 Task: Learn more about audio event
Action: Mouse moved to (705, 76)
Screenshot: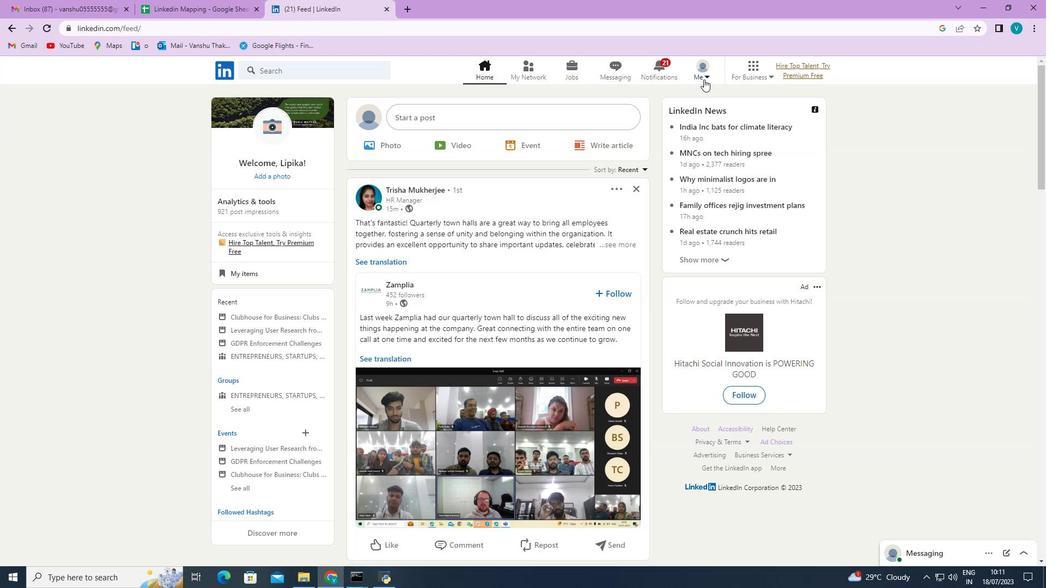 
Action: Mouse pressed left at (705, 76)
Screenshot: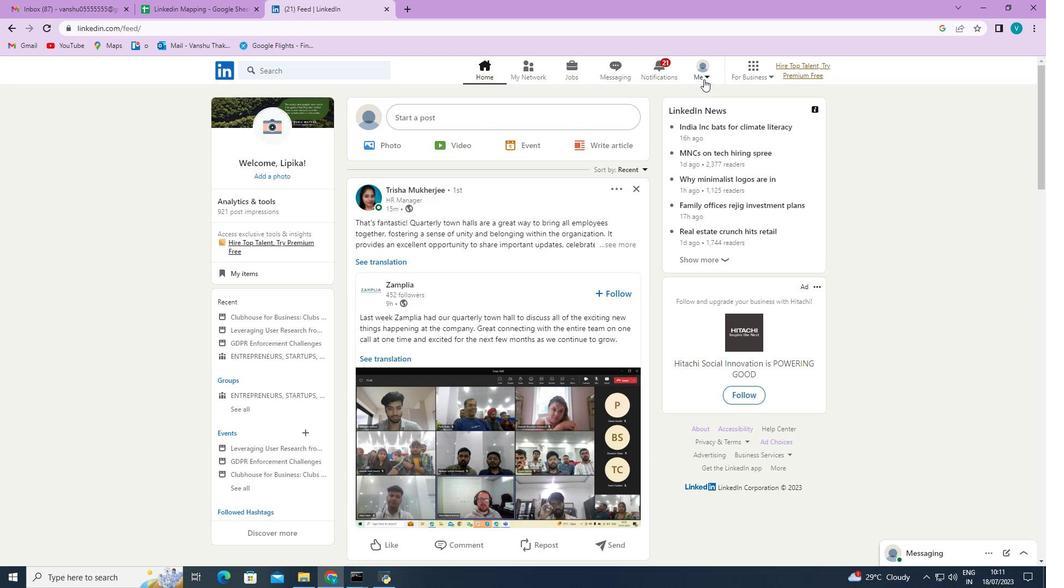 
Action: Mouse moved to (684, 130)
Screenshot: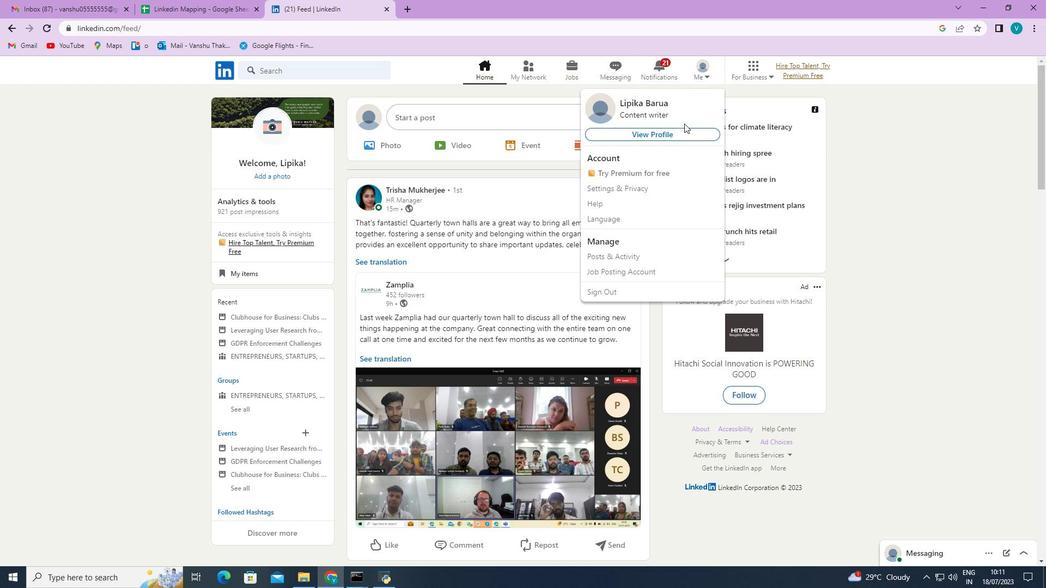 
Action: Mouse pressed left at (684, 130)
Screenshot: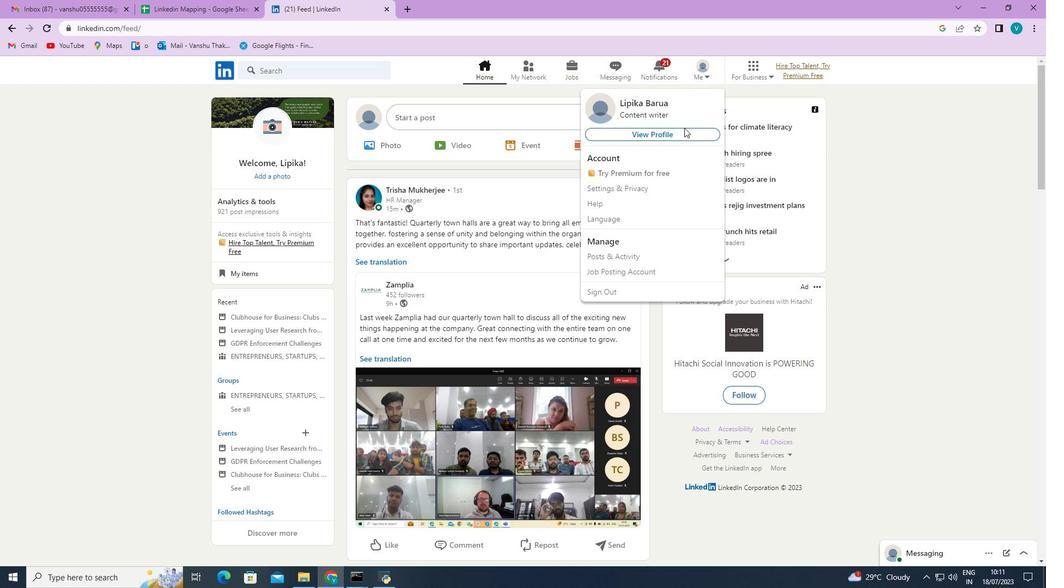 
Action: Mouse moved to (589, 234)
Screenshot: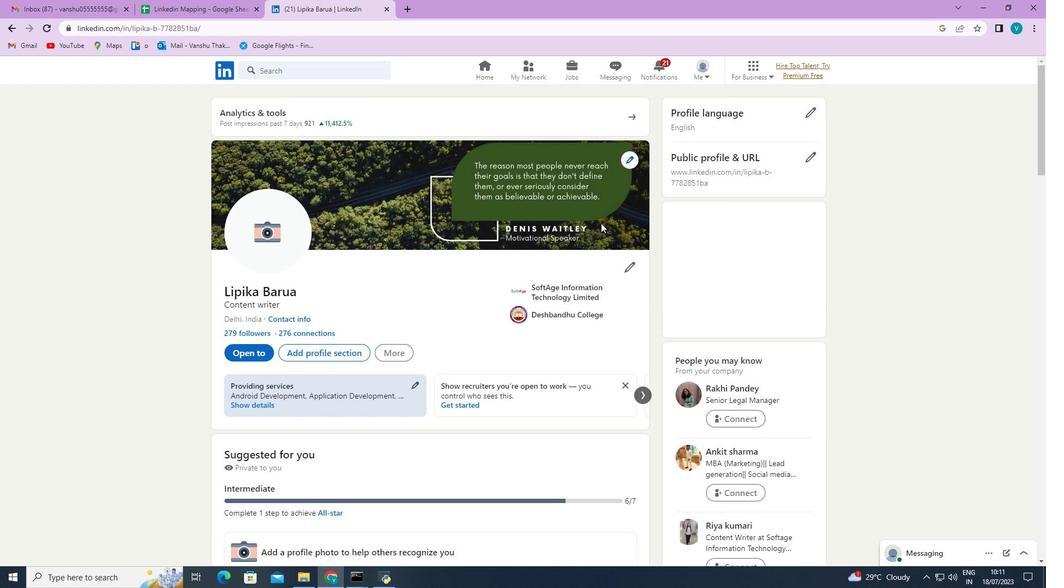 
Action: Mouse scrolled (589, 234) with delta (0, 0)
Screenshot: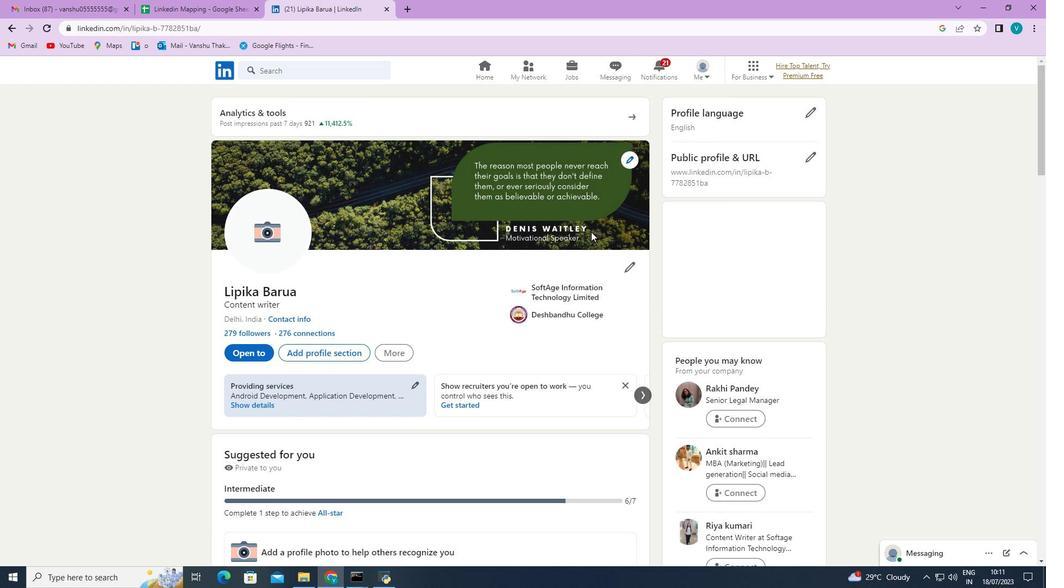 
Action: Mouse scrolled (589, 234) with delta (0, 0)
Screenshot: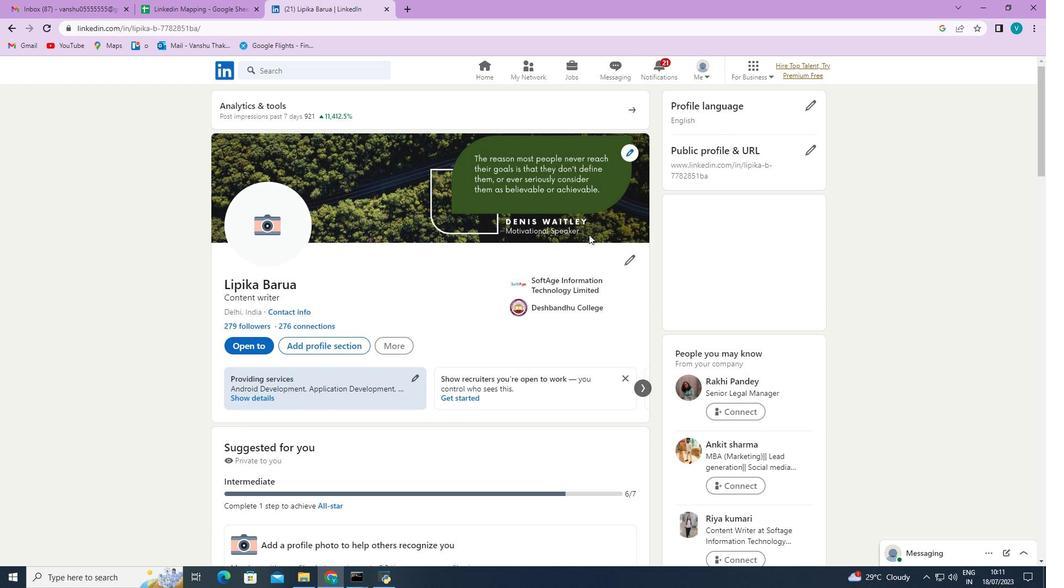
Action: Mouse scrolled (589, 234) with delta (0, 0)
Screenshot: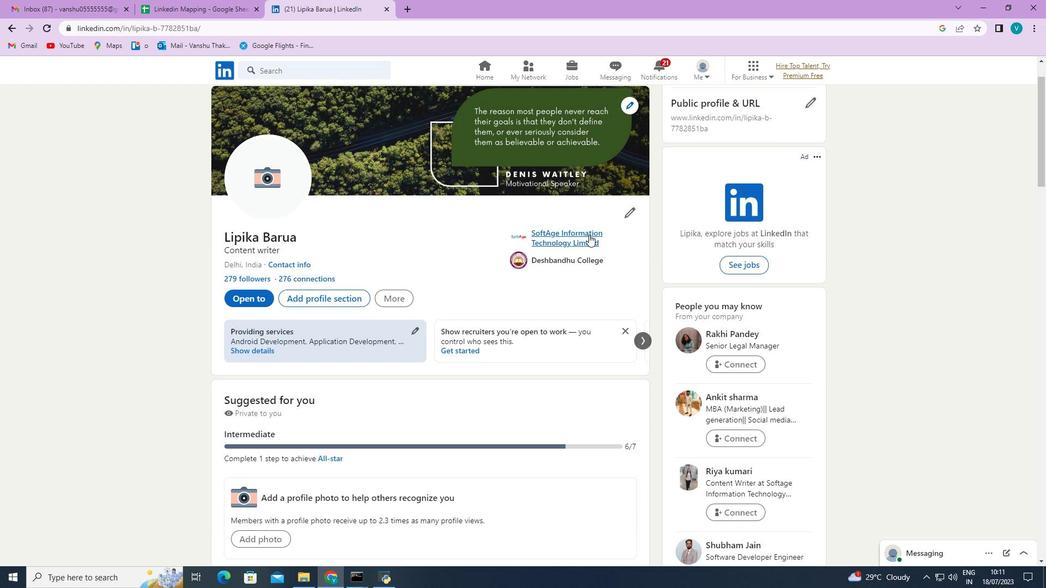 
Action: Mouse scrolled (589, 234) with delta (0, 0)
Screenshot: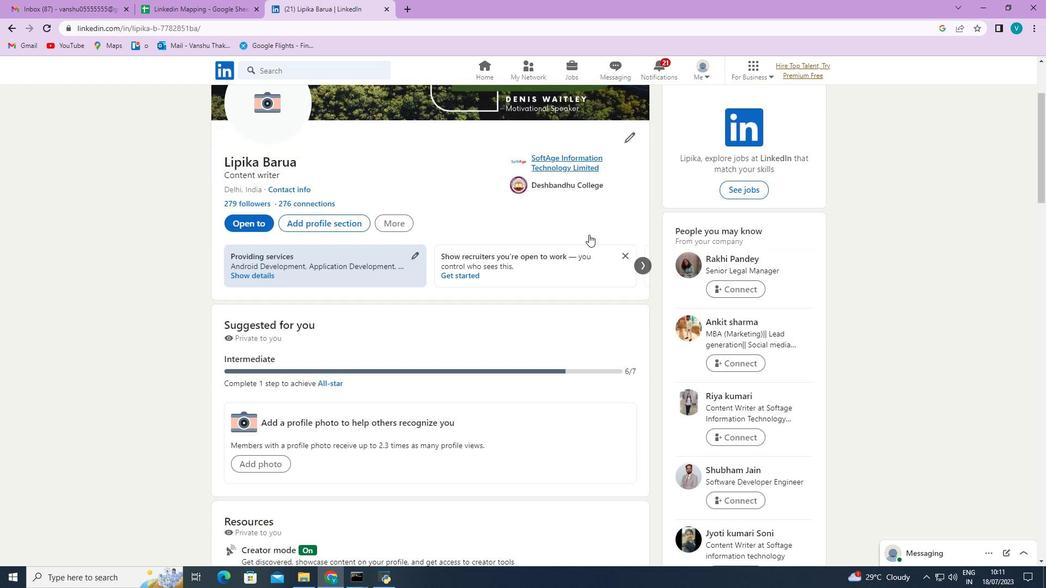 
Action: Mouse scrolled (589, 234) with delta (0, 0)
Screenshot: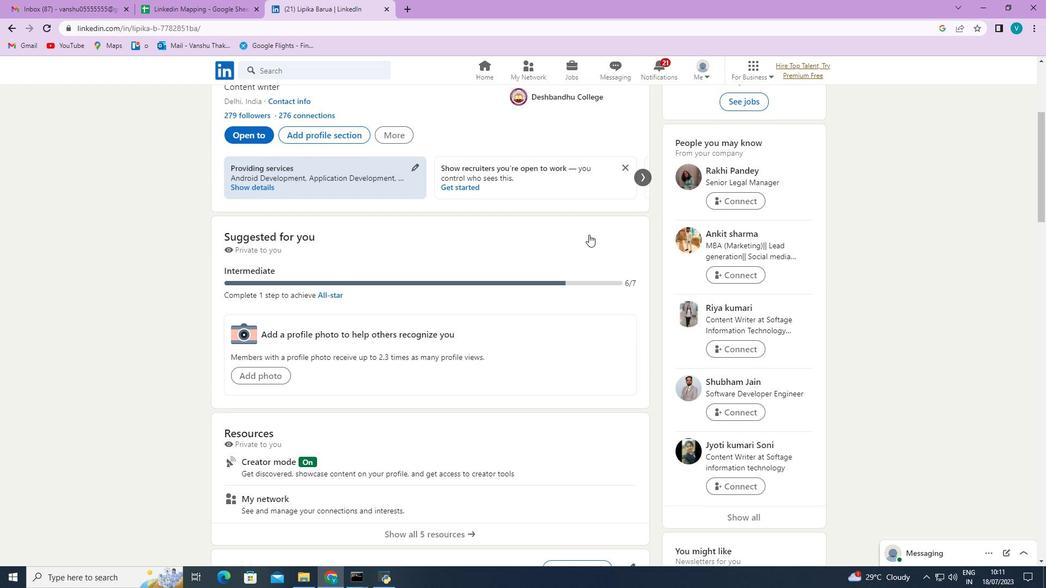 
Action: Mouse moved to (280, 405)
Screenshot: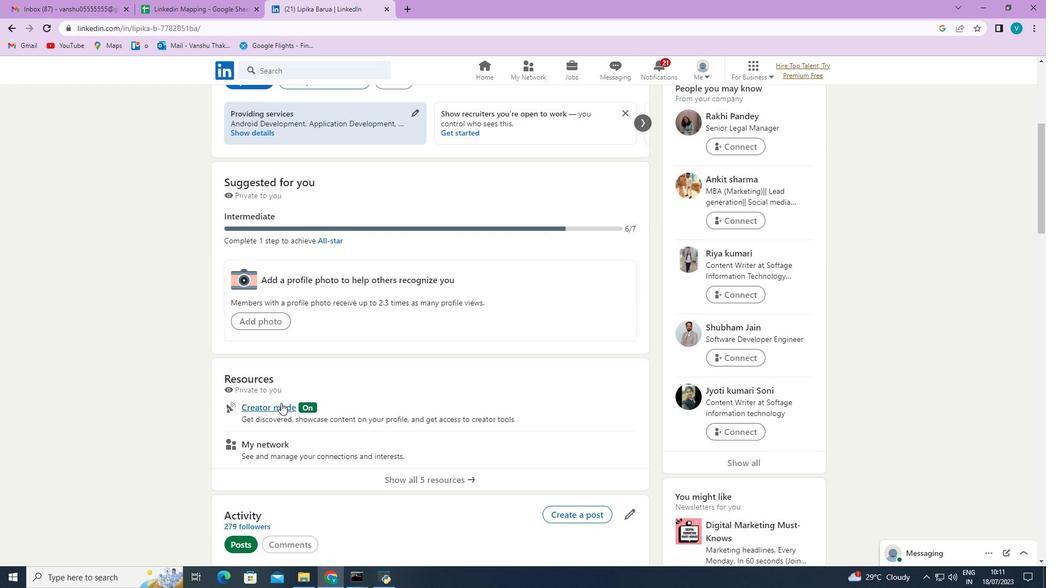 
Action: Mouse pressed left at (280, 405)
Screenshot: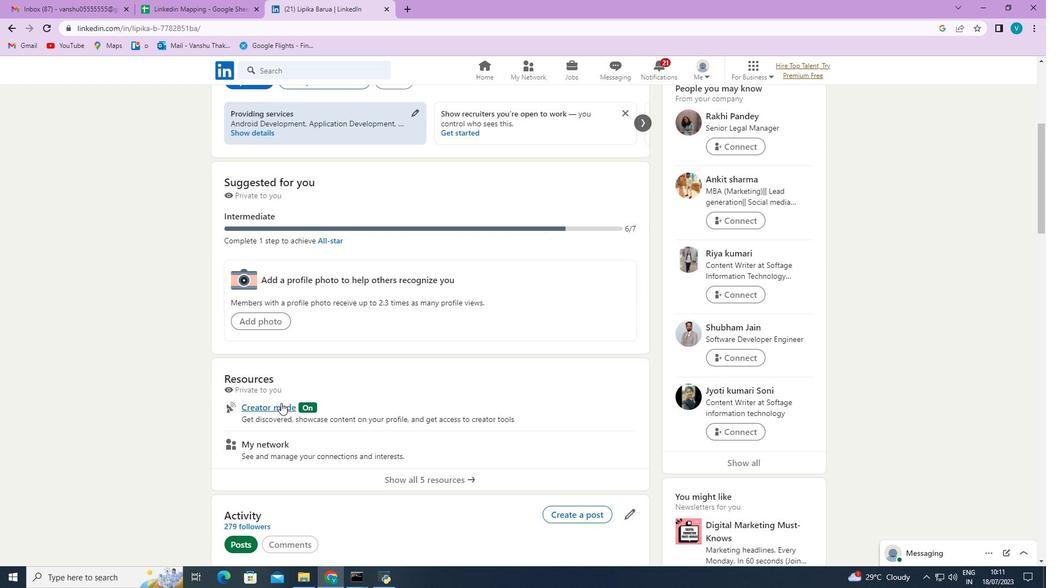 
Action: Mouse scrolled (280, 404) with delta (0, 0)
Screenshot: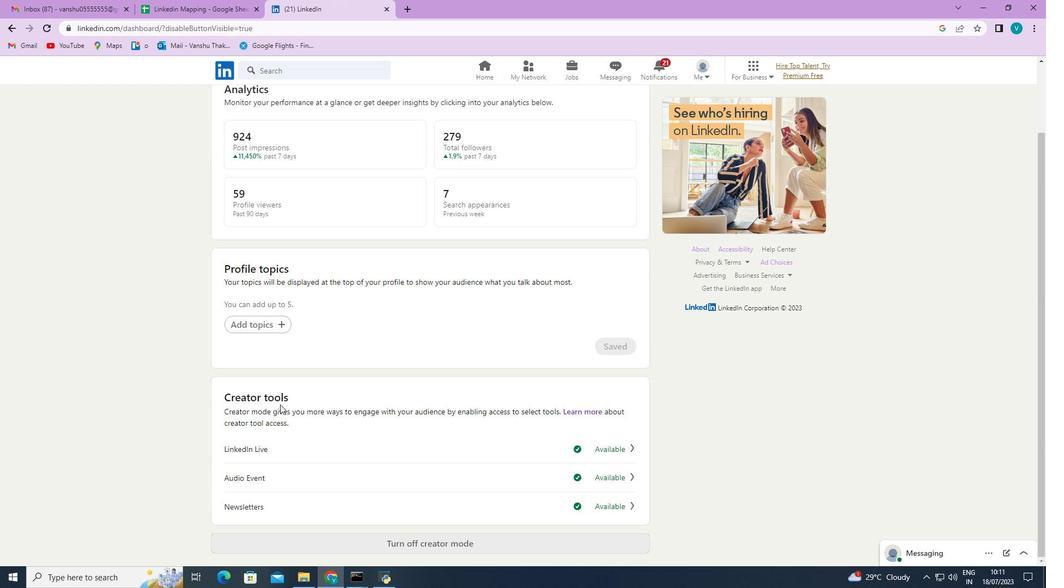 
Action: Mouse moved to (604, 478)
Screenshot: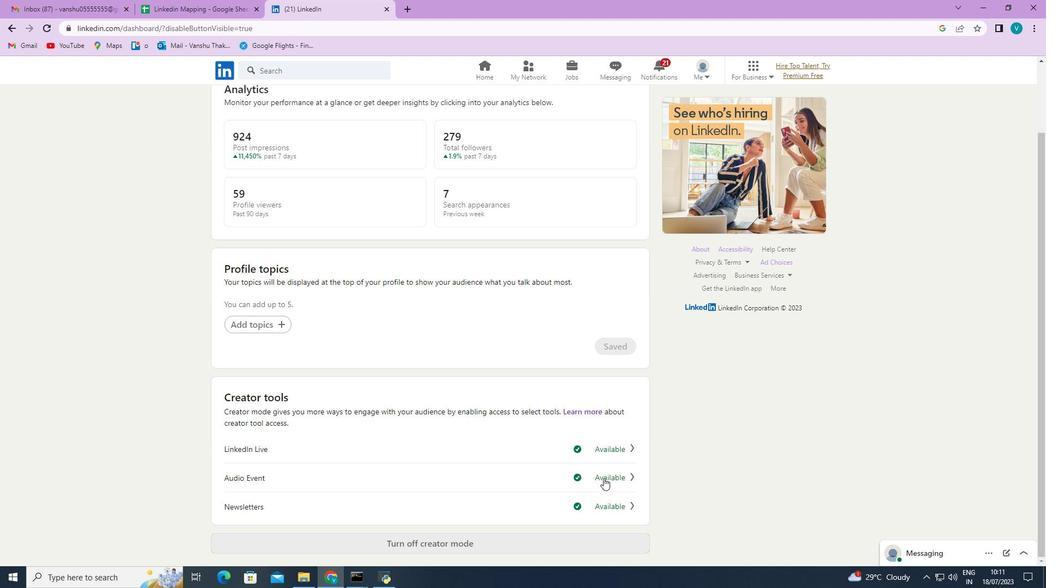 
Action: Mouse pressed left at (604, 478)
Screenshot: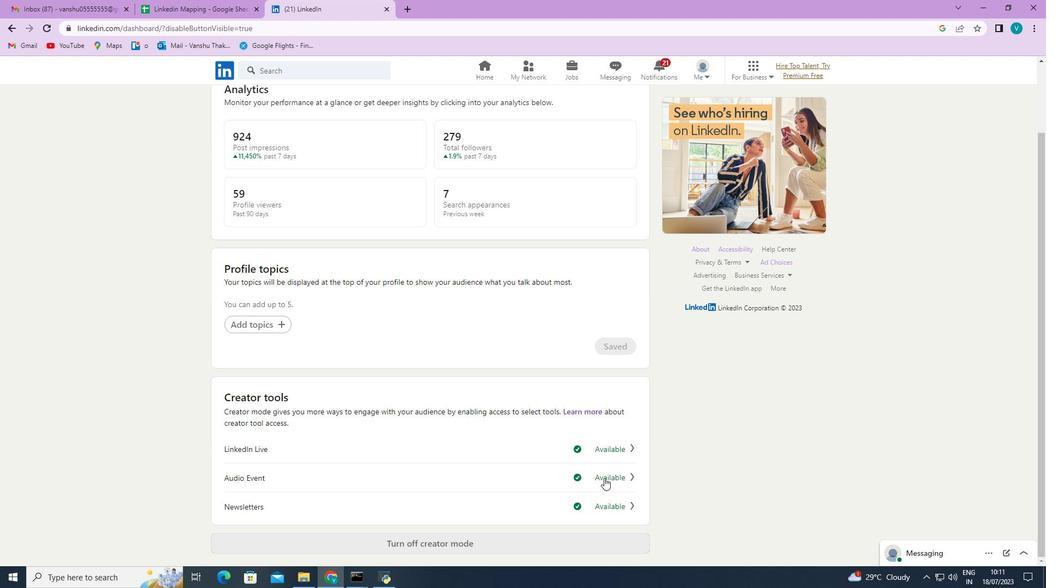 
Action: Mouse moved to (546, 258)
Screenshot: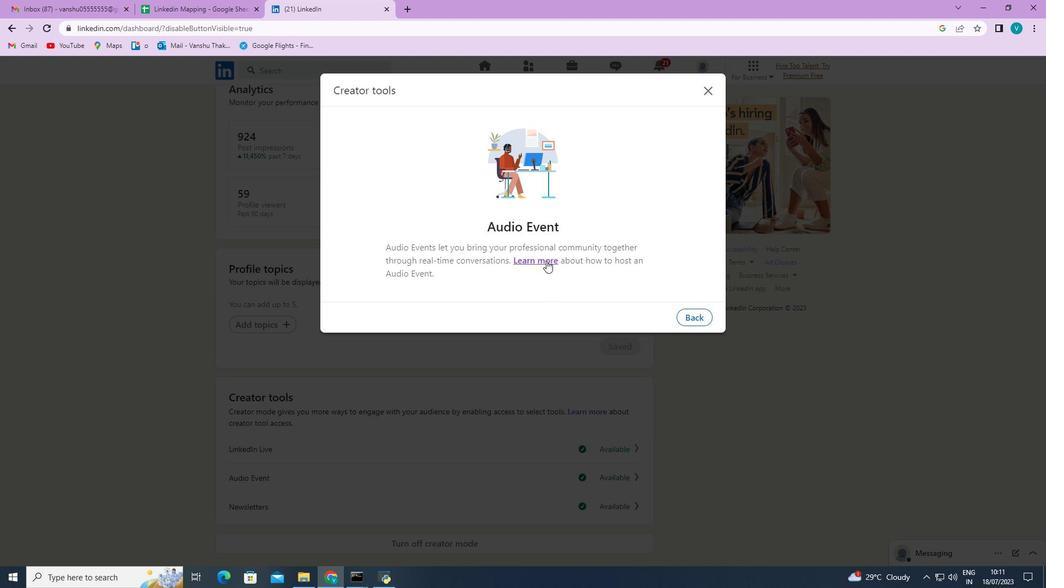 
Action: Mouse pressed left at (546, 258)
Screenshot: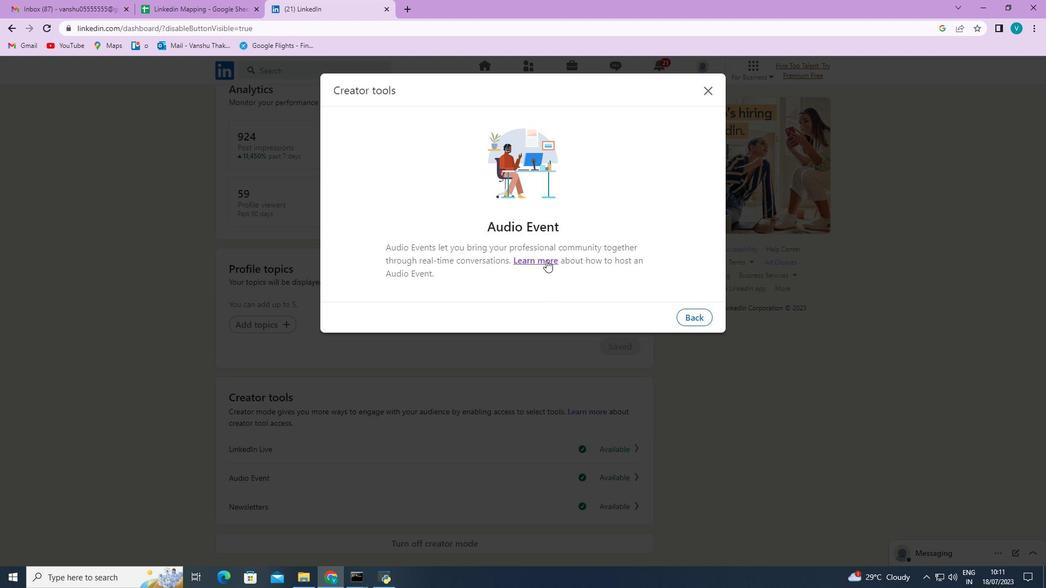 
Action: Mouse scrolled (546, 257) with delta (0, 0)
Screenshot: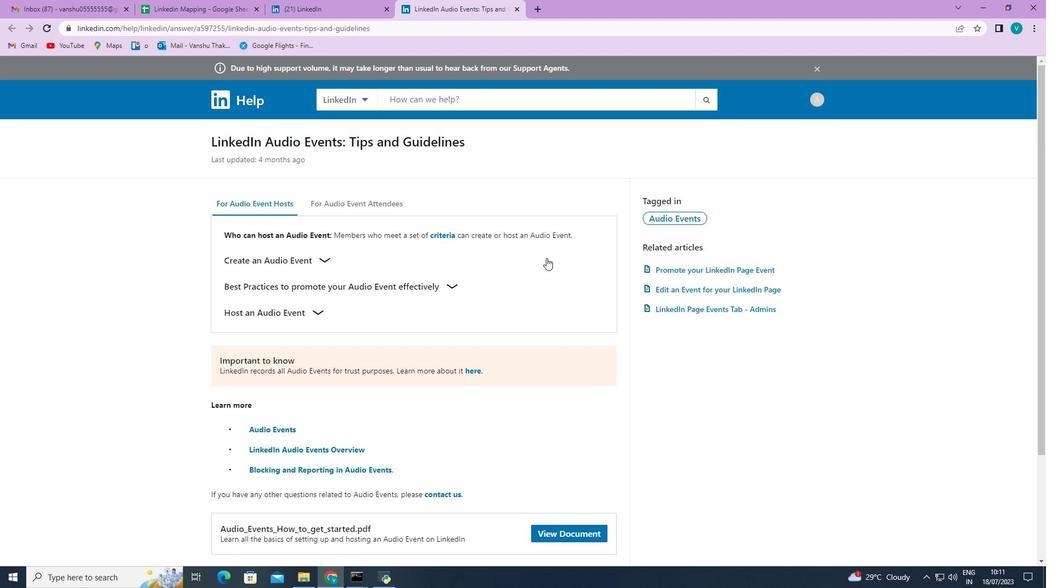 
Action: Mouse scrolled (546, 257) with delta (0, 0)
Screenshot: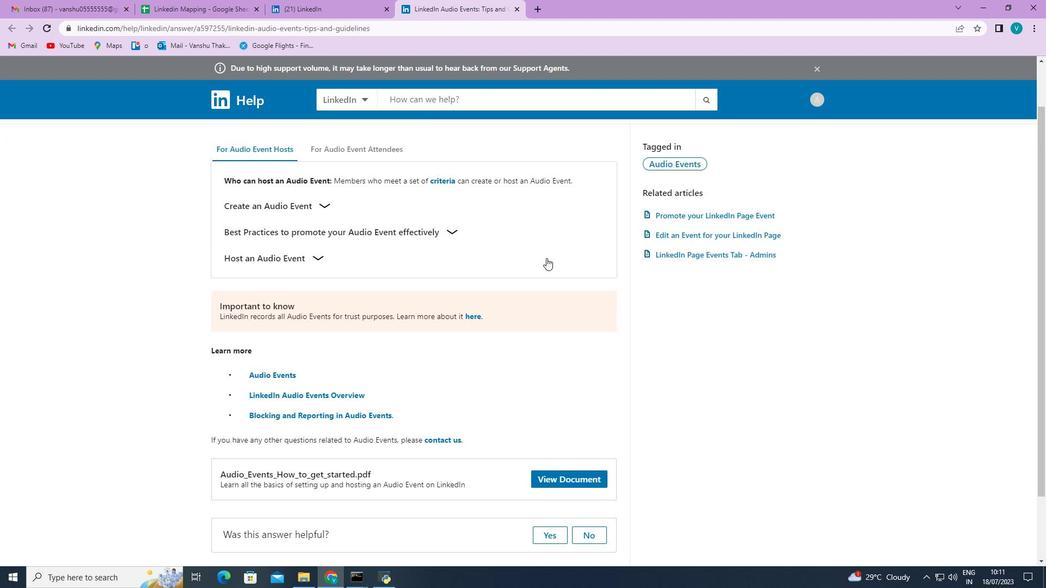 
Action: Mouse scrolled (546, 257) with delta (0, 0)
Screenshot: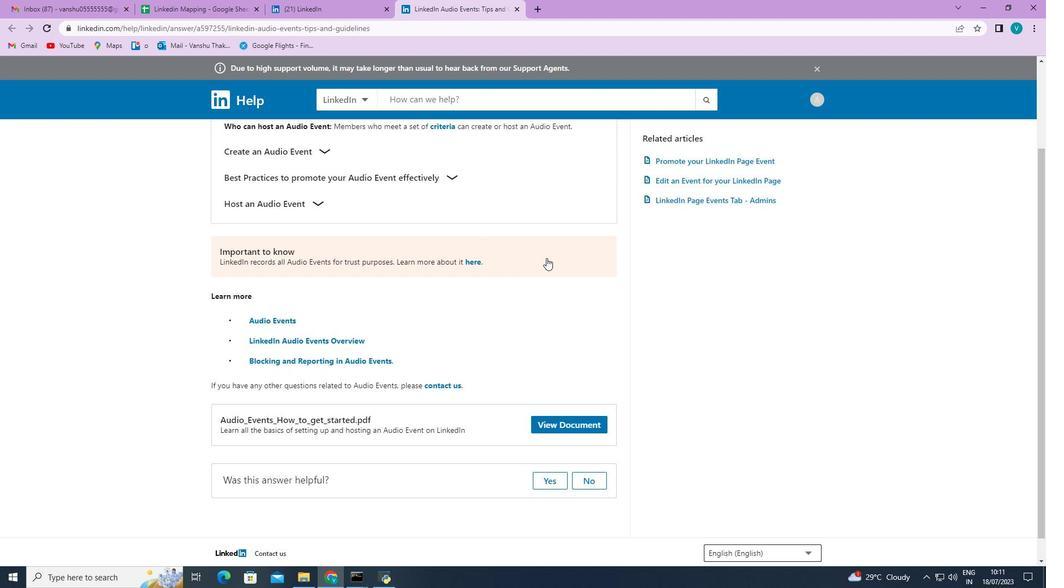 
Action: Mouse scrolled (546, 257) with delta (0, 0)
Screenshot: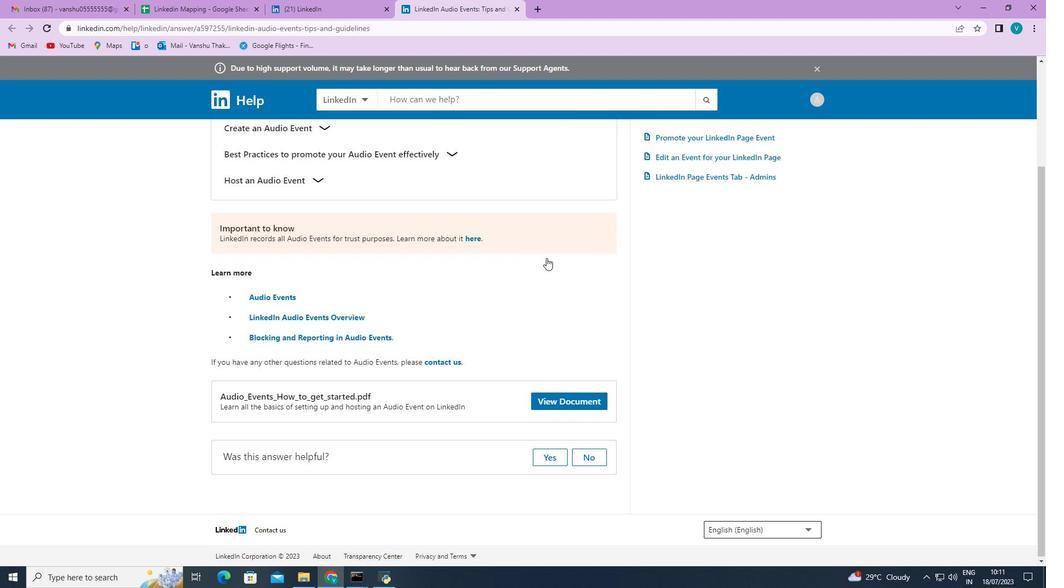 
Action: Mouse scrolled (546, 257) with delta (0, 0)
Screenshot: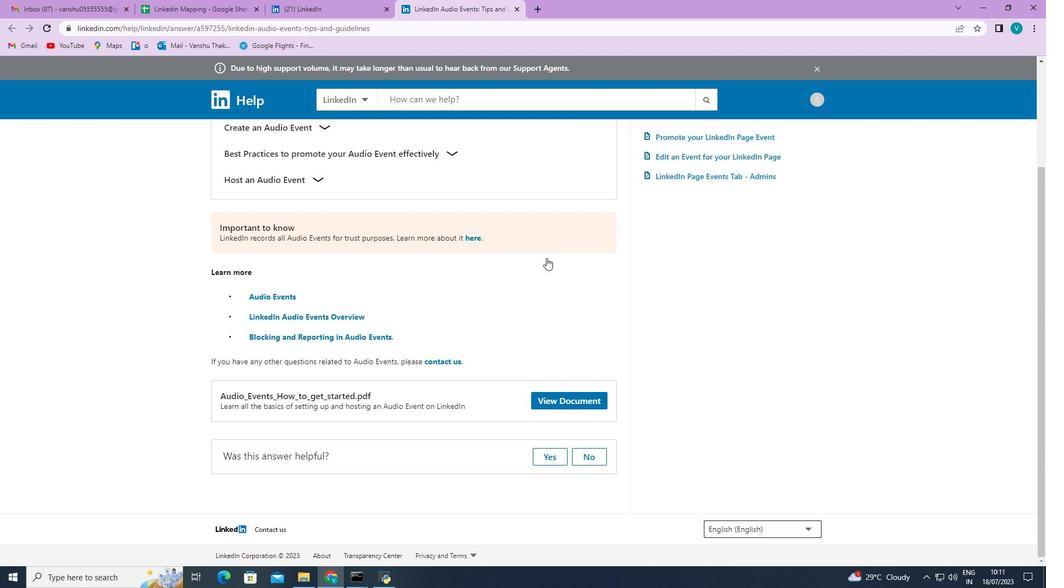 
Action: Mouse scrolled (546, 257) with delta (0, 0)
Screenshot: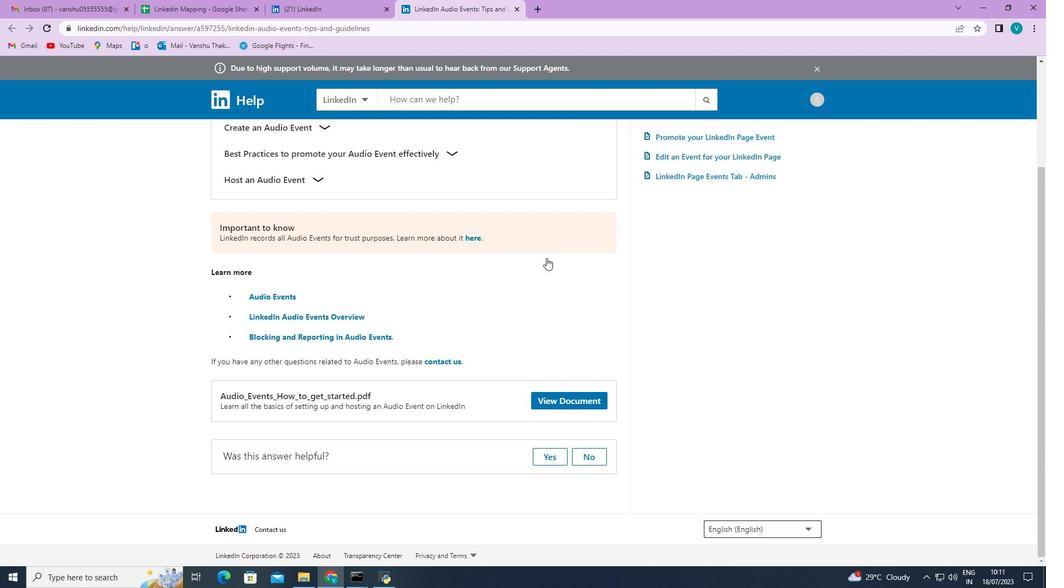 
Action: Mouse moved to (442, 365)
Screenshot: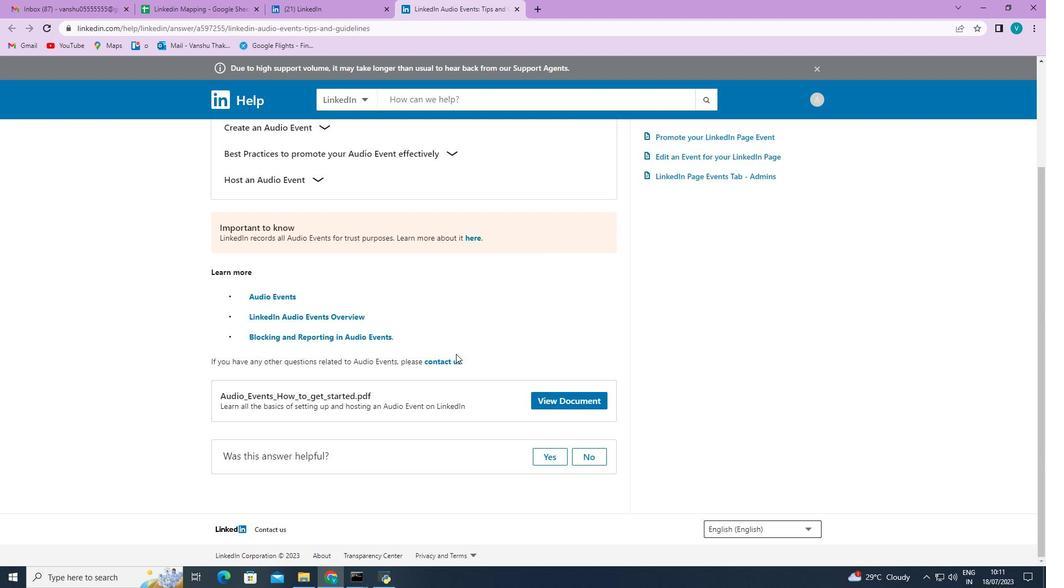 
